 Task: Choose "prefer not to say" as the gender.
Action: Mouse moved to (937, 117)
Screenshot: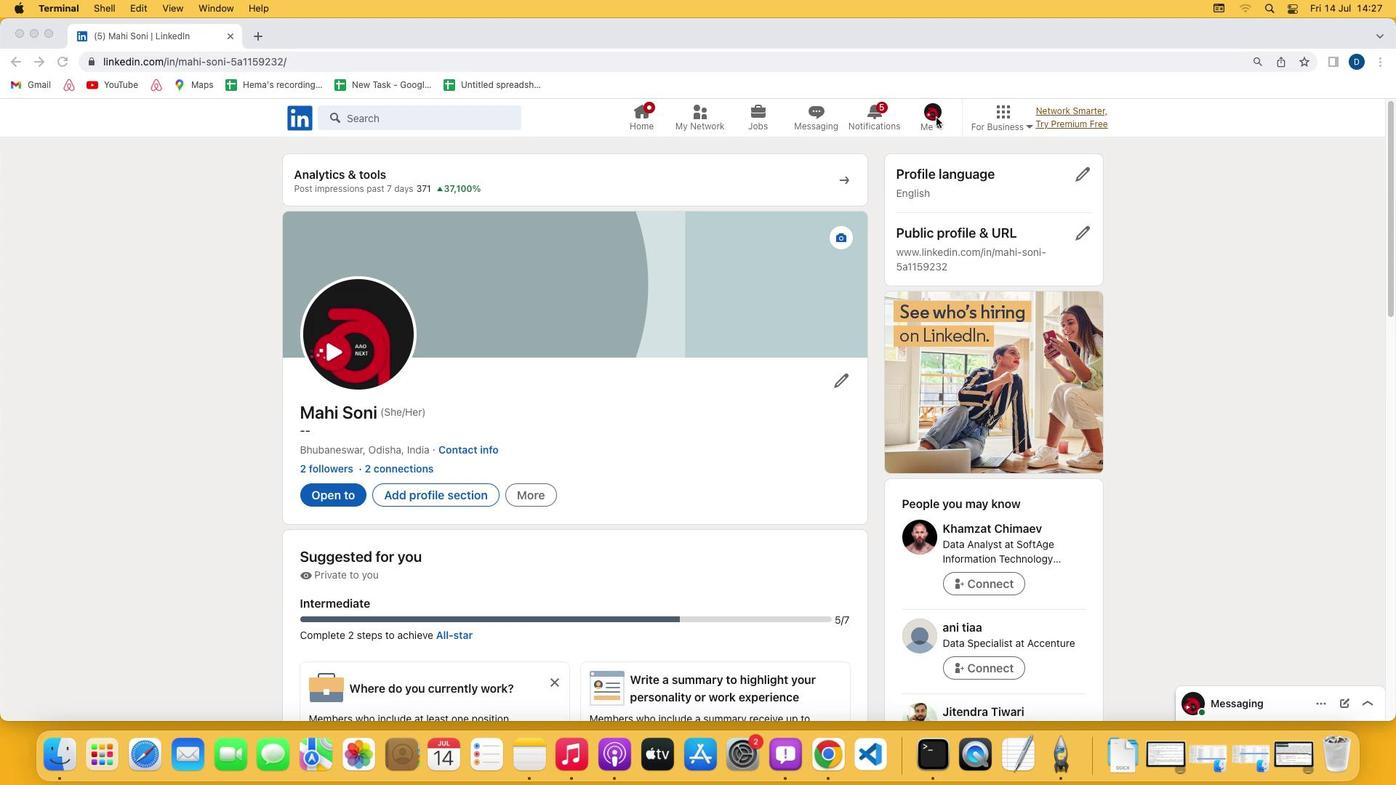 
Action: Mouse pressed left at (937, 117)
Screenshot: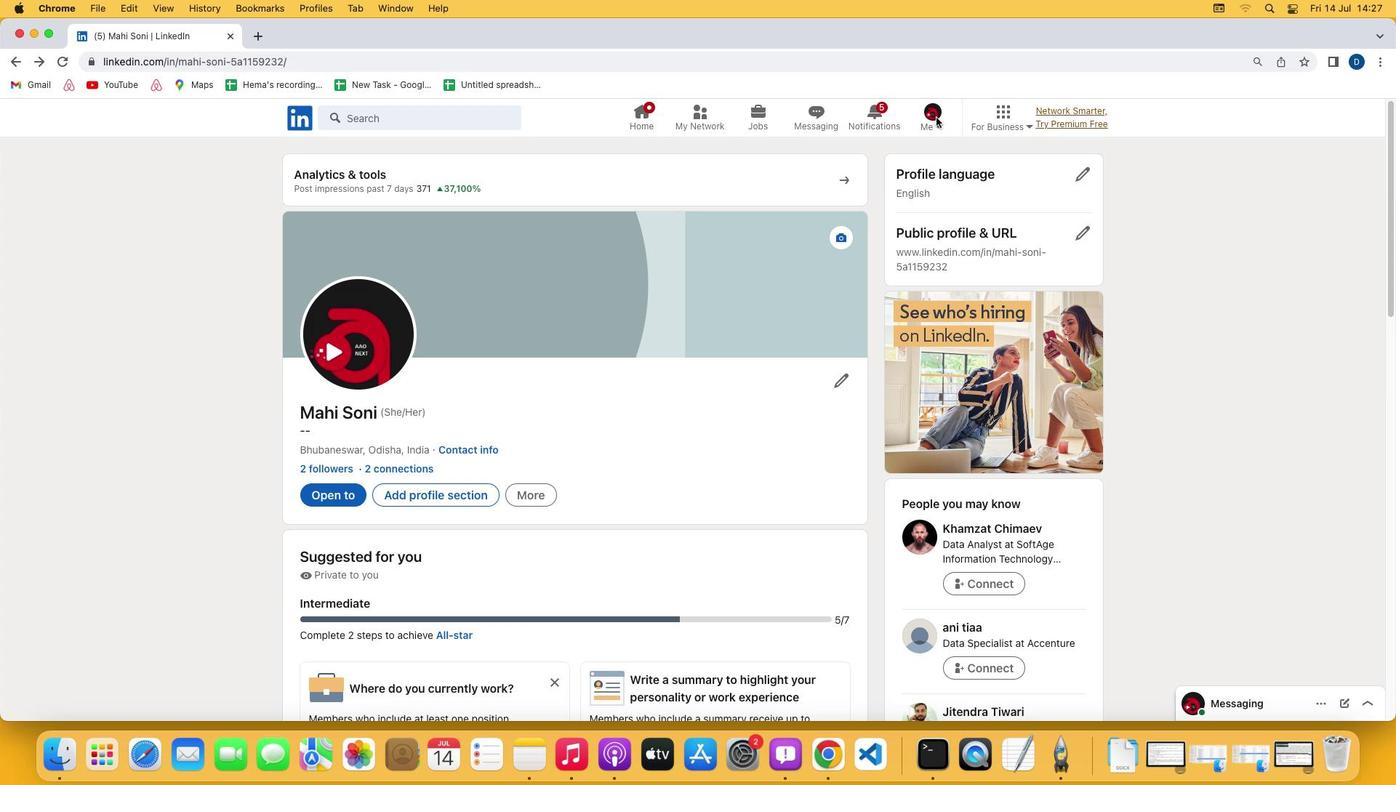 
Action: Mouse pressed left at (937, 117)
Screenshot: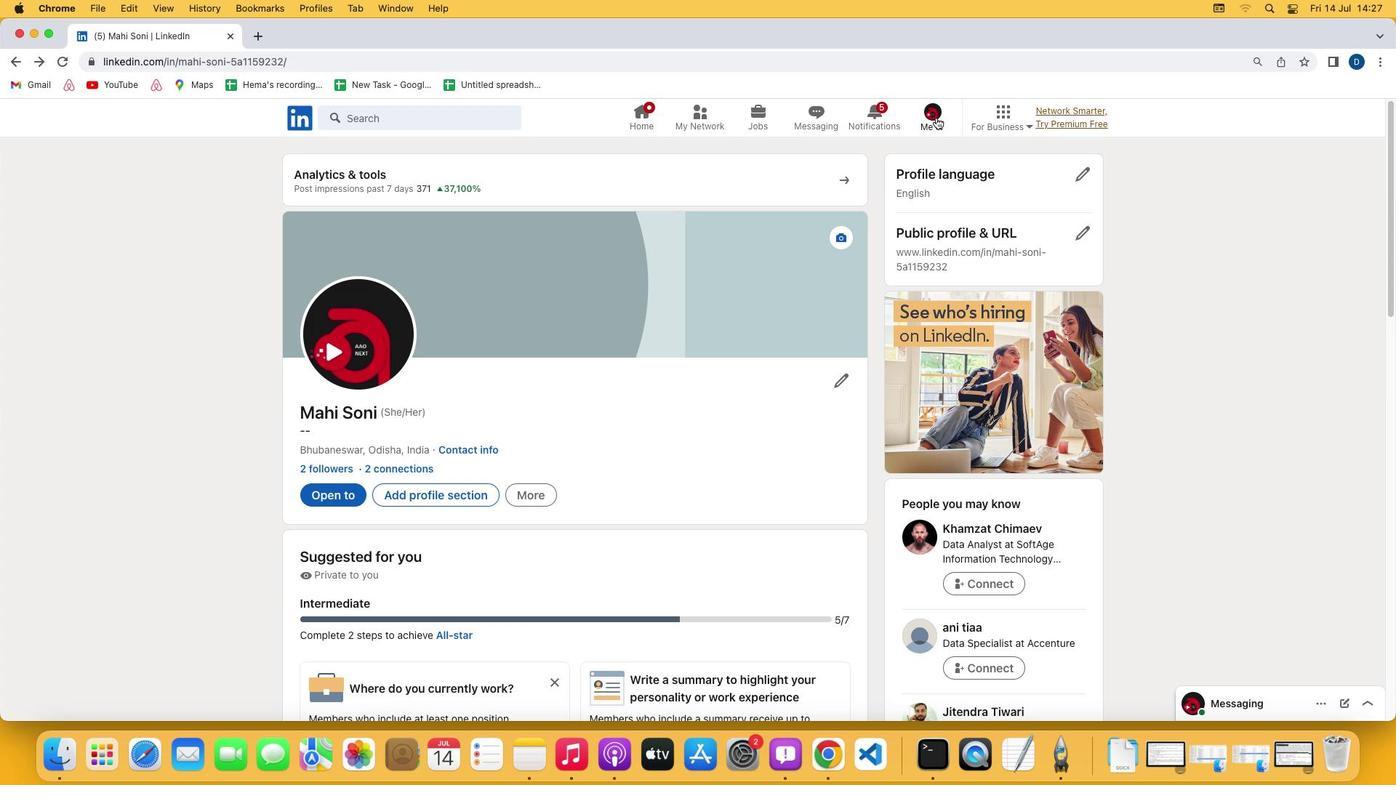 
Action: Mouse moved to (830, 274)
Screenshot: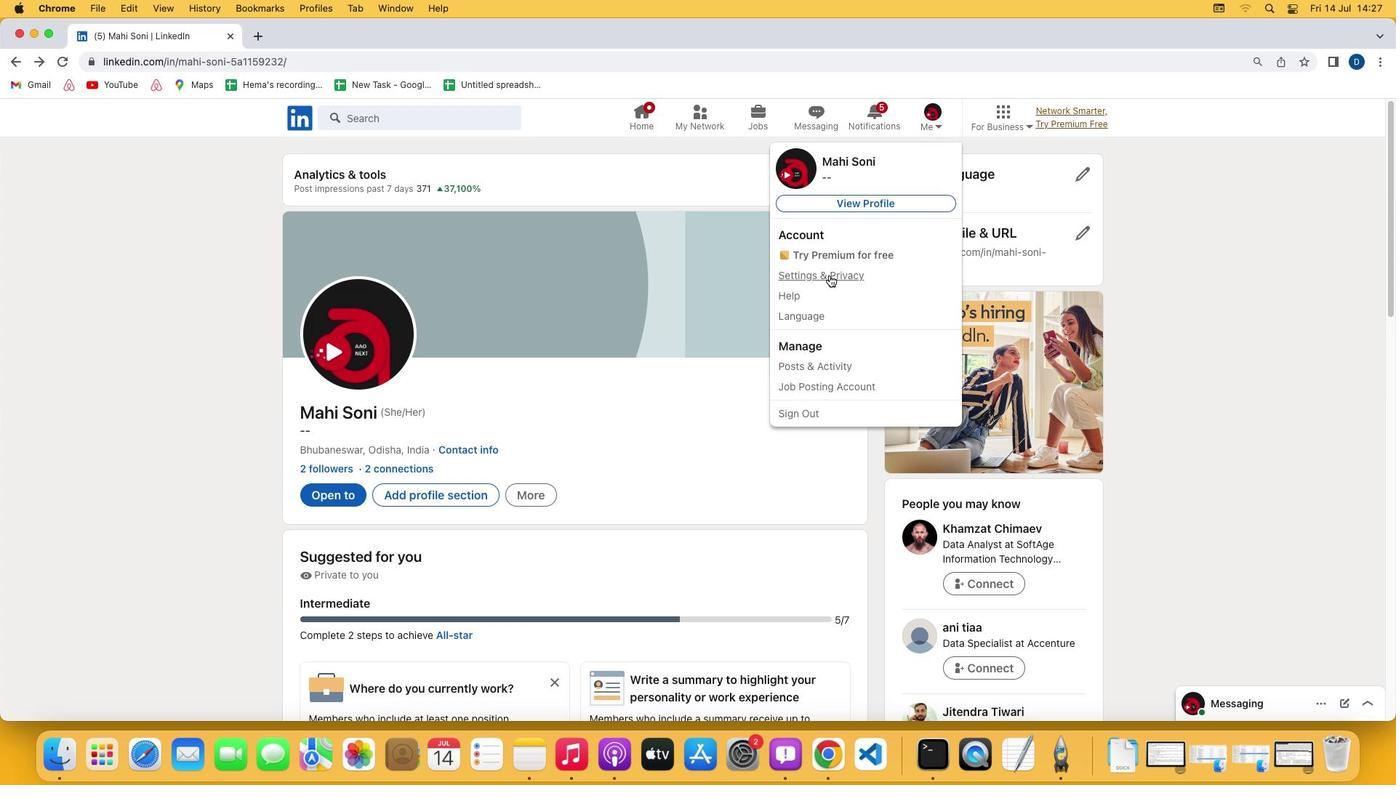 
Action: Mouse pressed left at (830, 274)
Screenshot: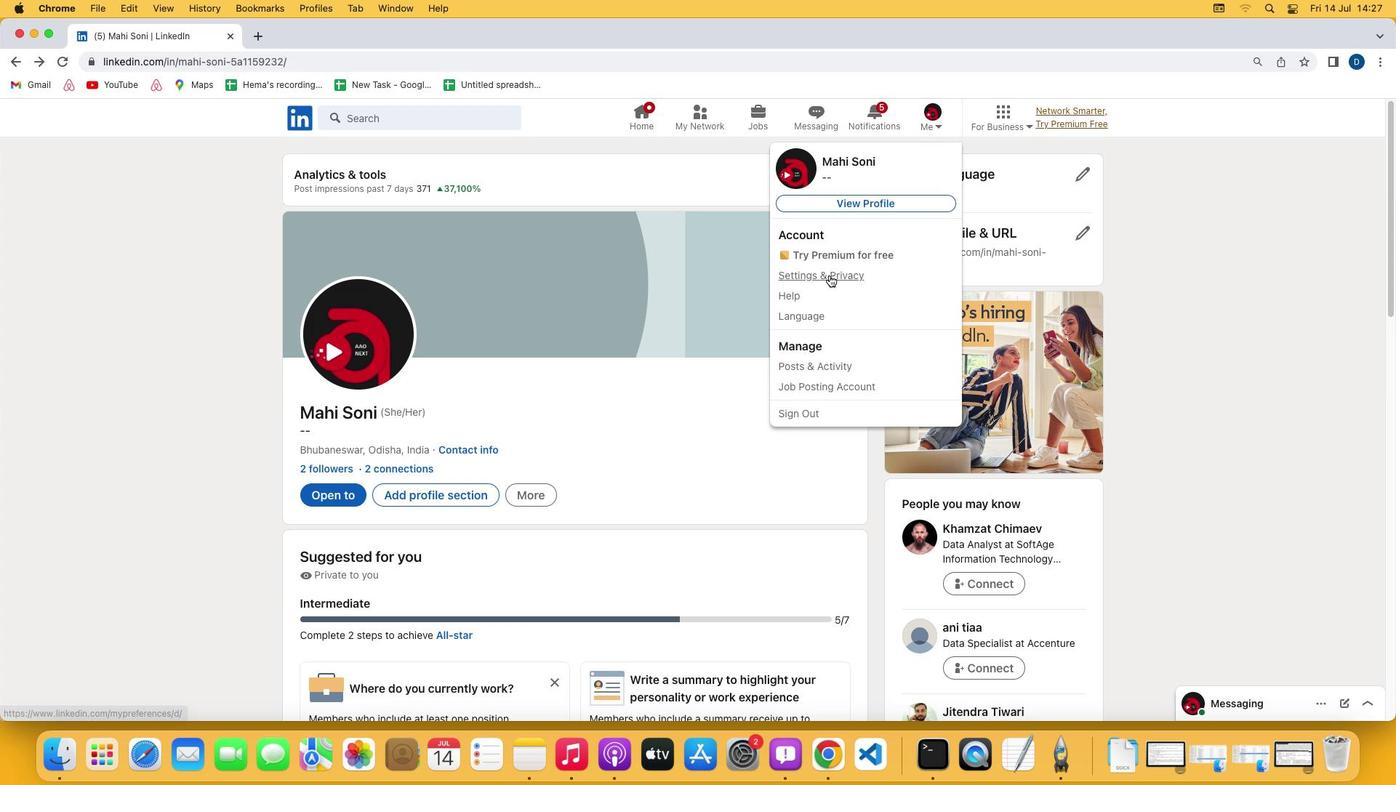 
Action: Mouse moved to (691, 243)
Screenshot: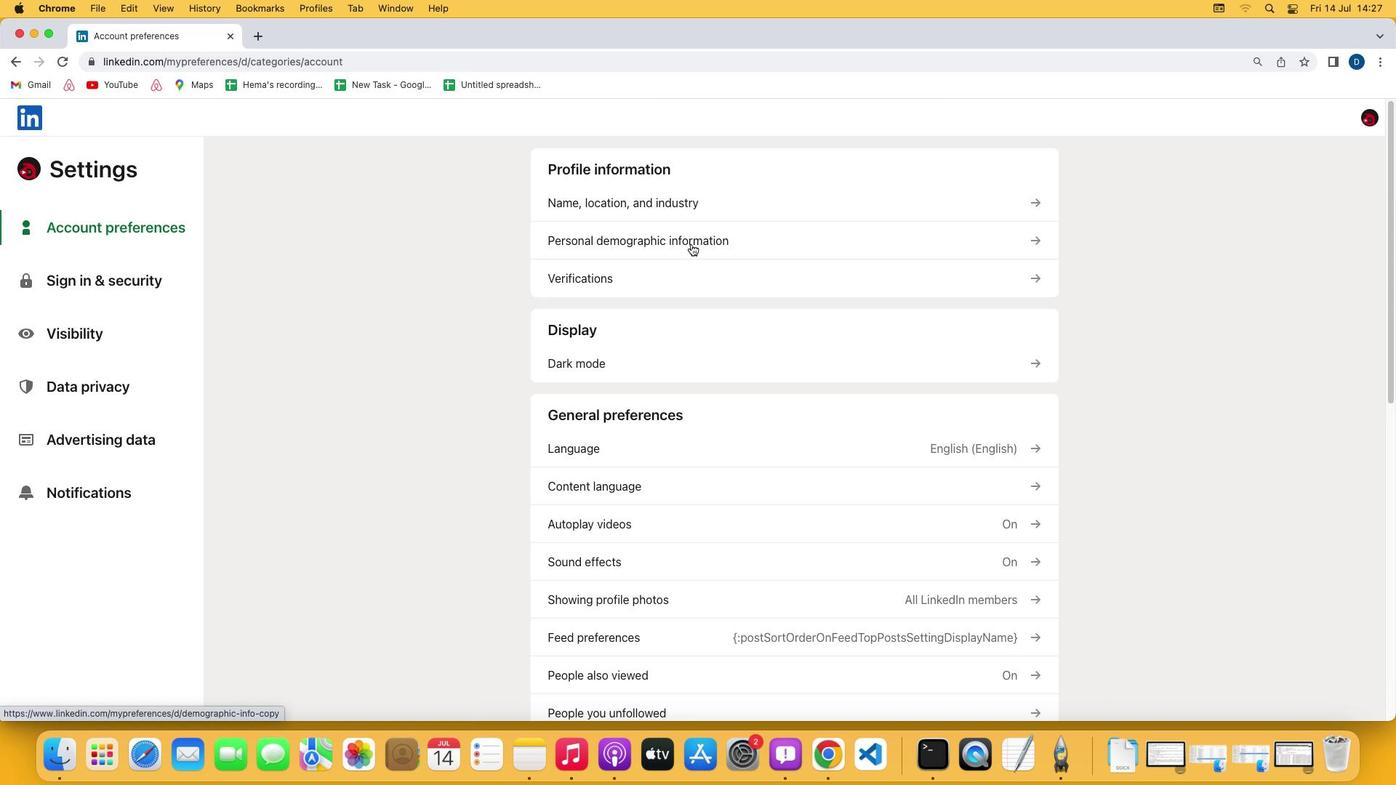 
Action: Mouse pressed left at (691, 243)
Screenshot: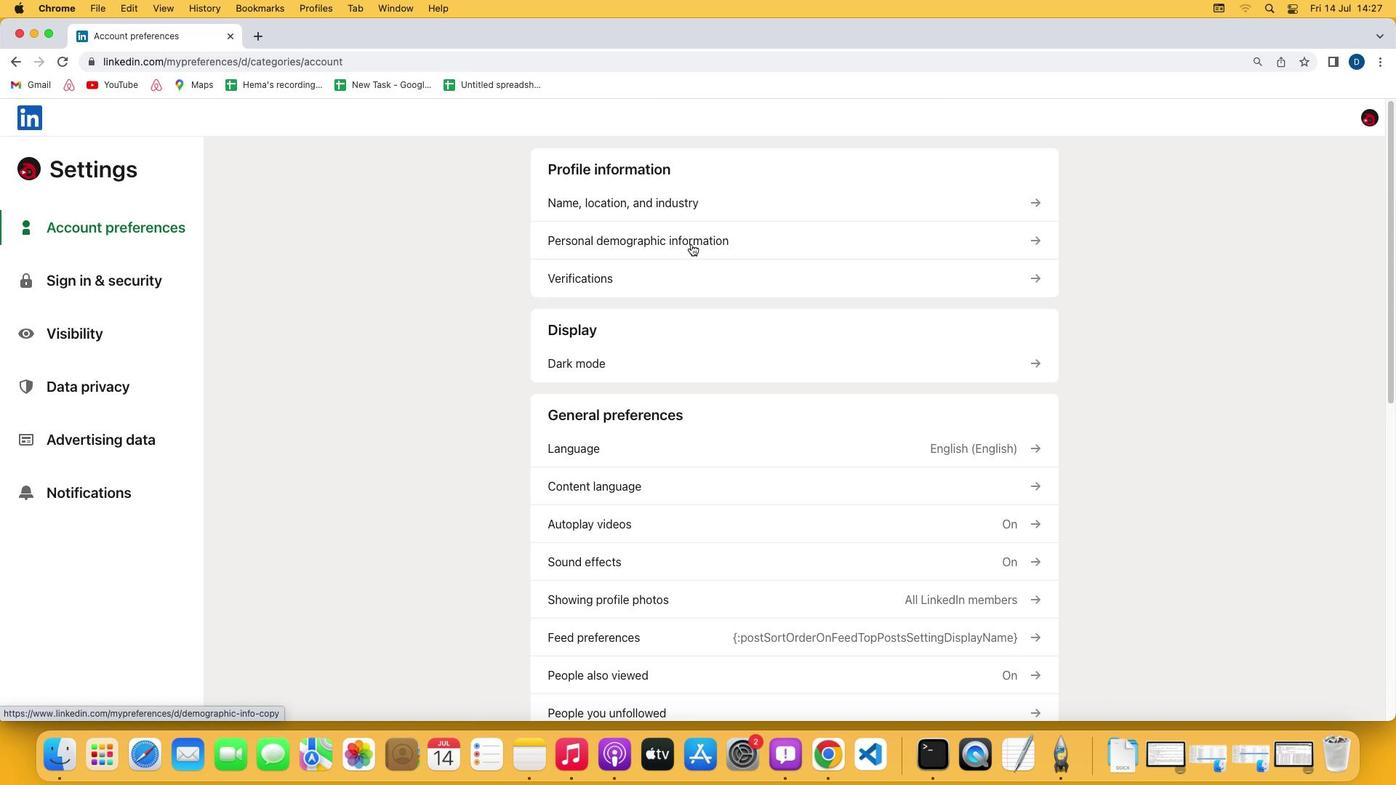 
Action: Mouse moved to (687, 360)
Screenshot: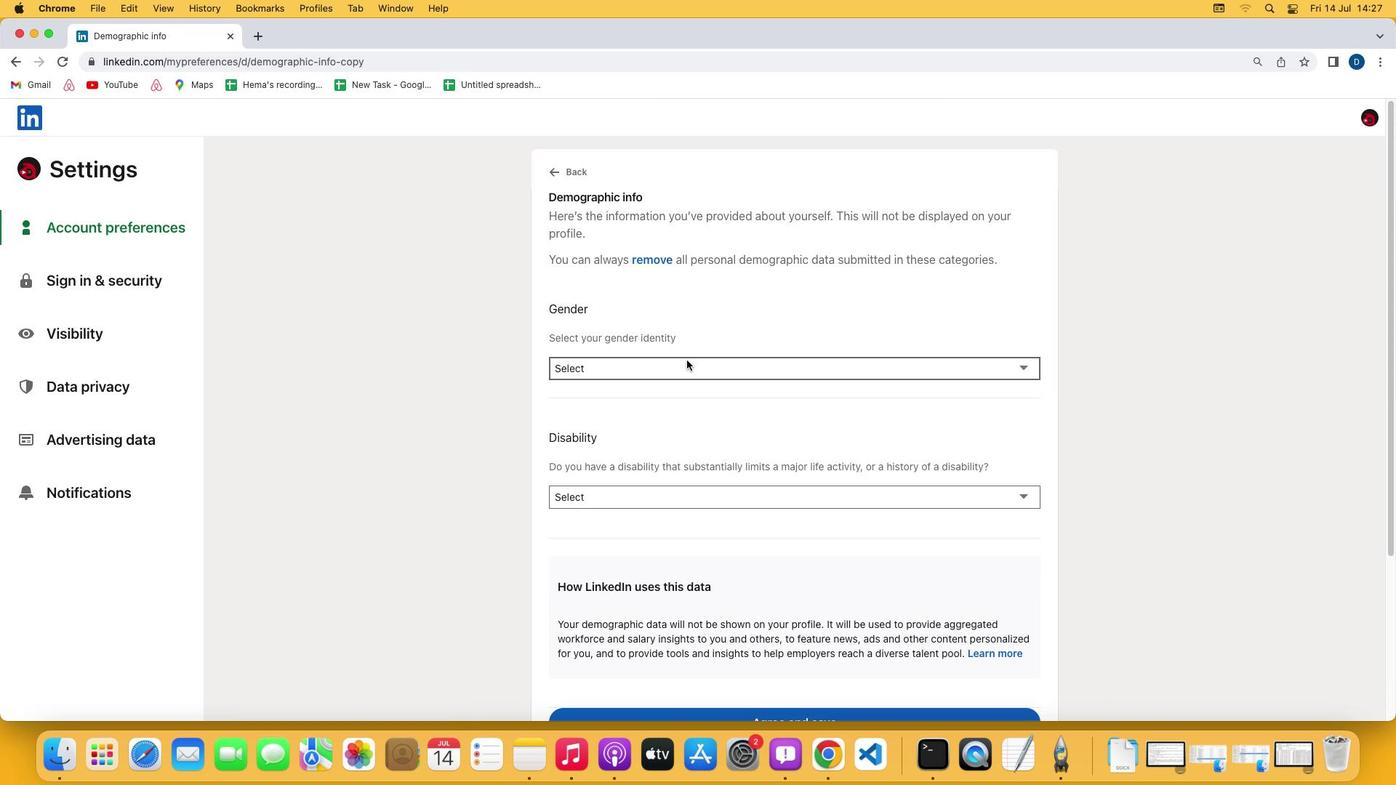 
Action: Mouse pressed left at (687, 360)
Screenshot: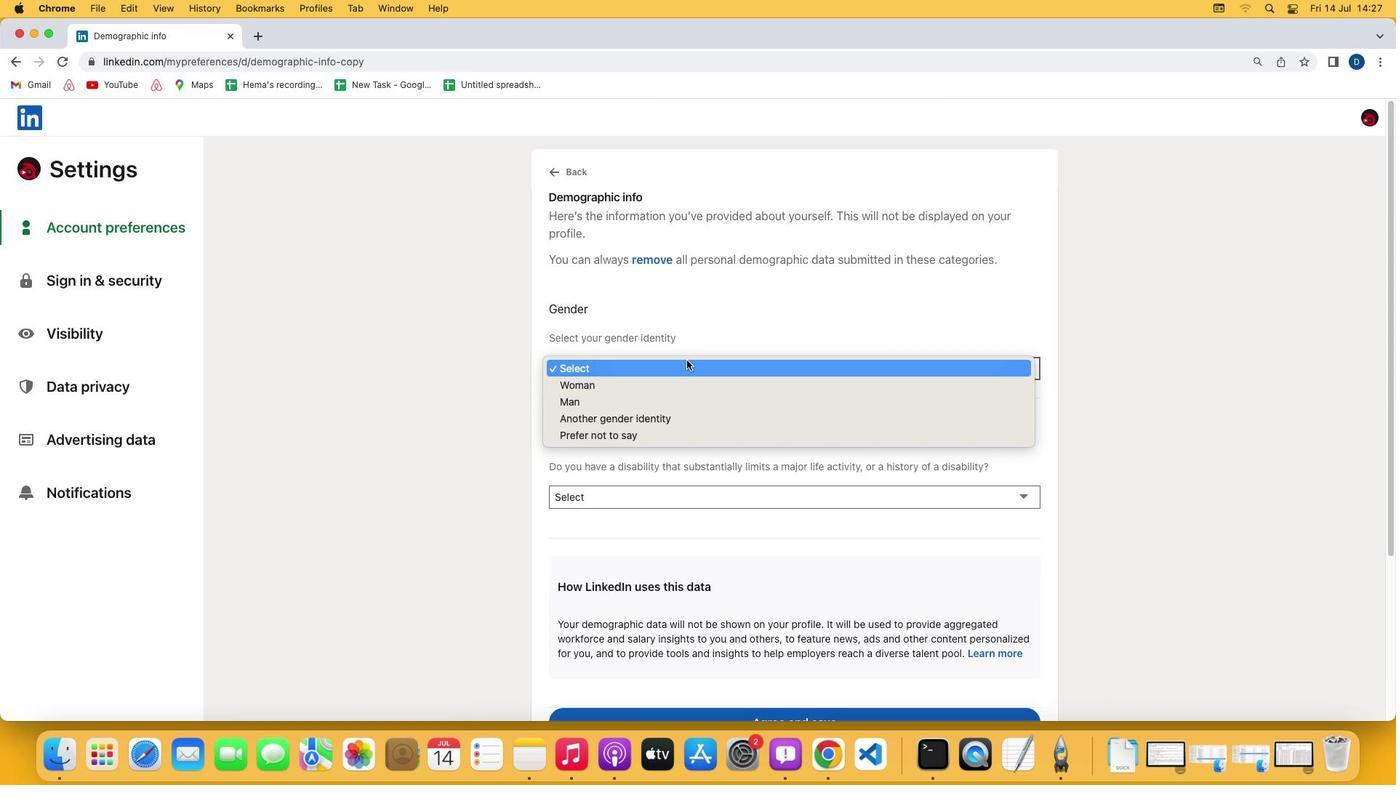 
Action: Mouse moved to (670, 437)
Screenshot: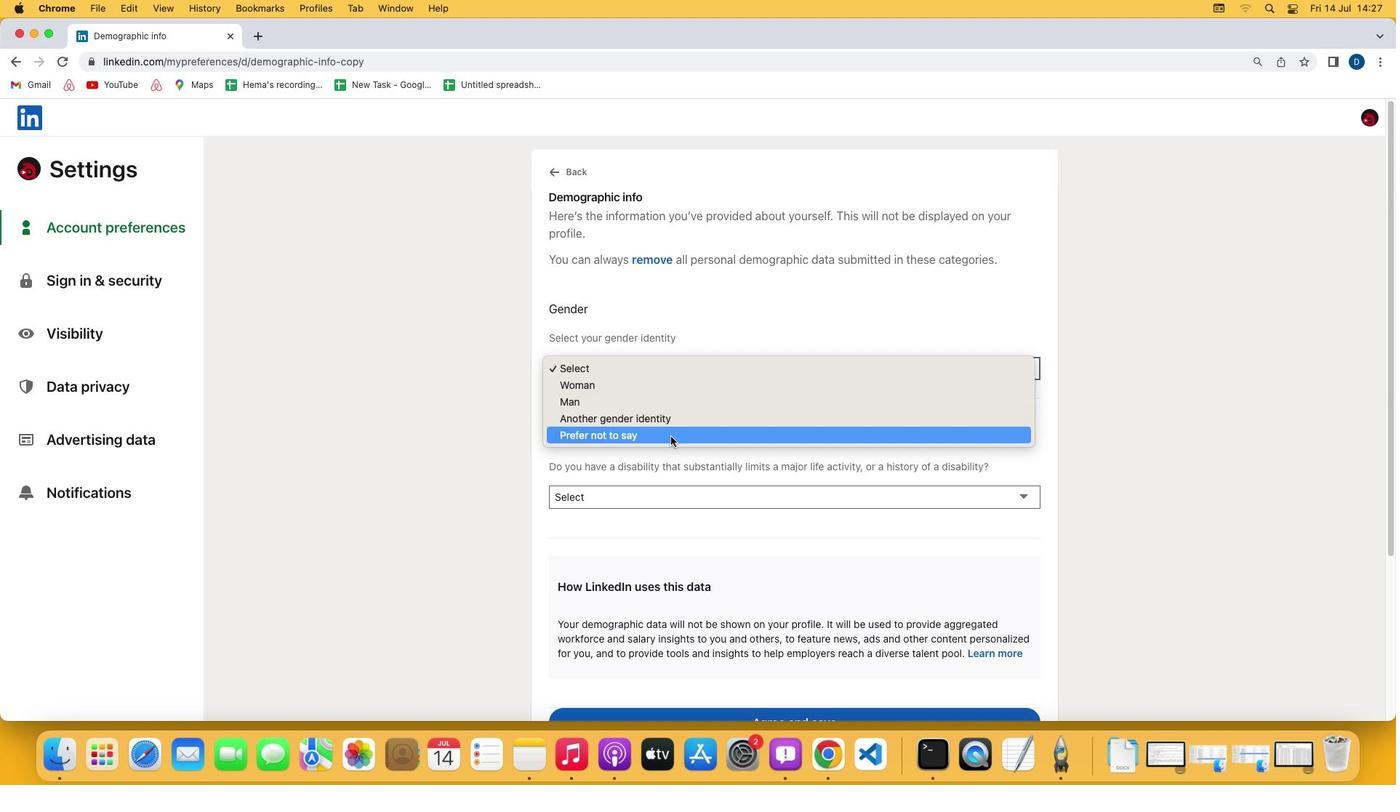 
Action: Mouse pressed left at (670, 437)
Screenshot: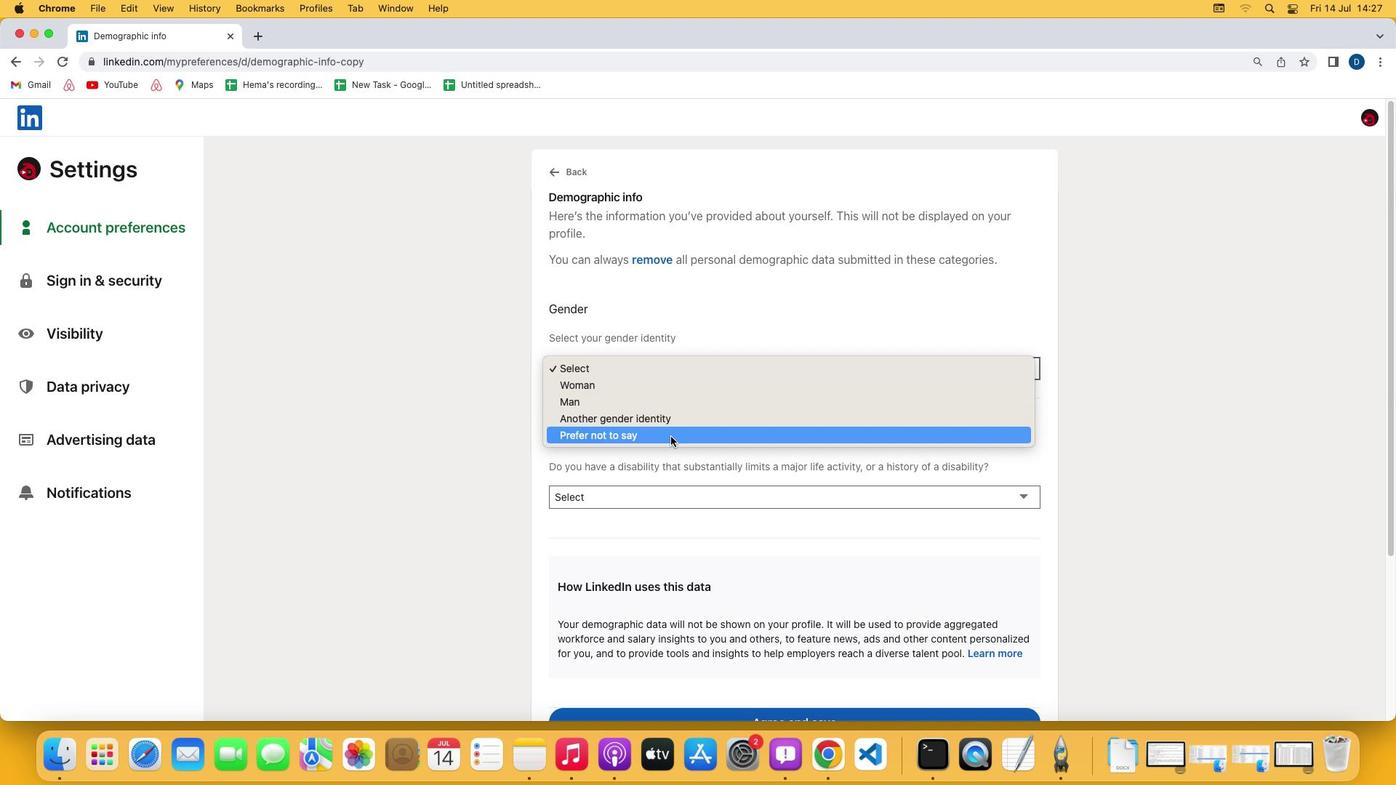 
Action: Mouse moved to (670, 437)
Screenshot: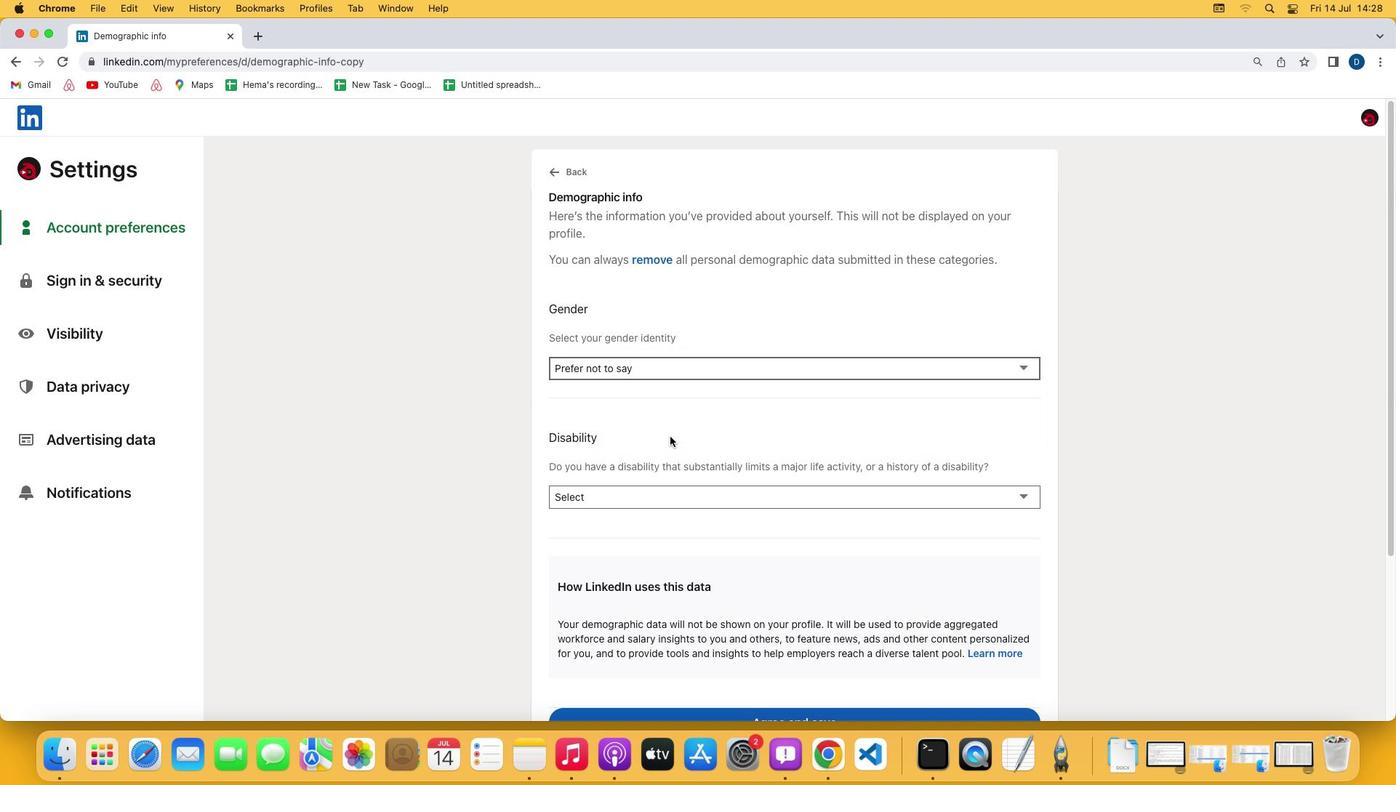 
